 Task: Look for kosher products in the category "Cheddar".
Action: Mouse moved to (39, 596)
Screenshot: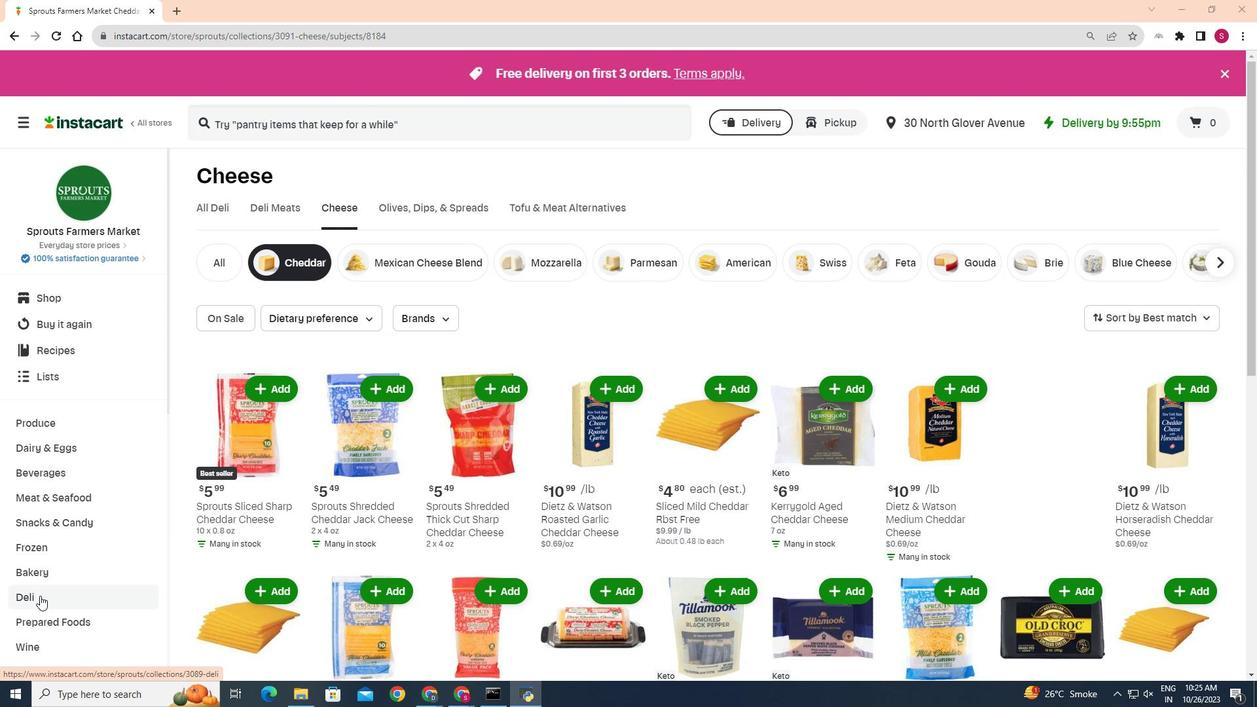 
Action: Mouse pressed left at (39, 596)
Screenshot: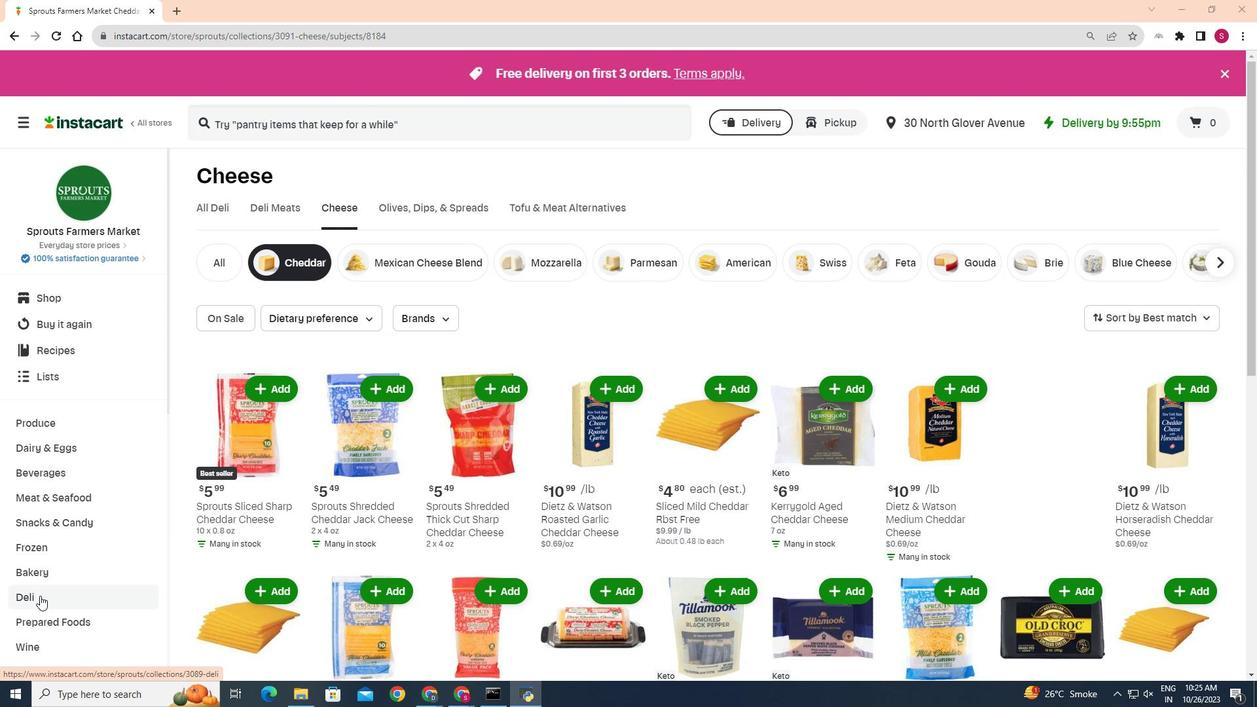 
Action: Mouse moved to (323, 202)
Screenshot: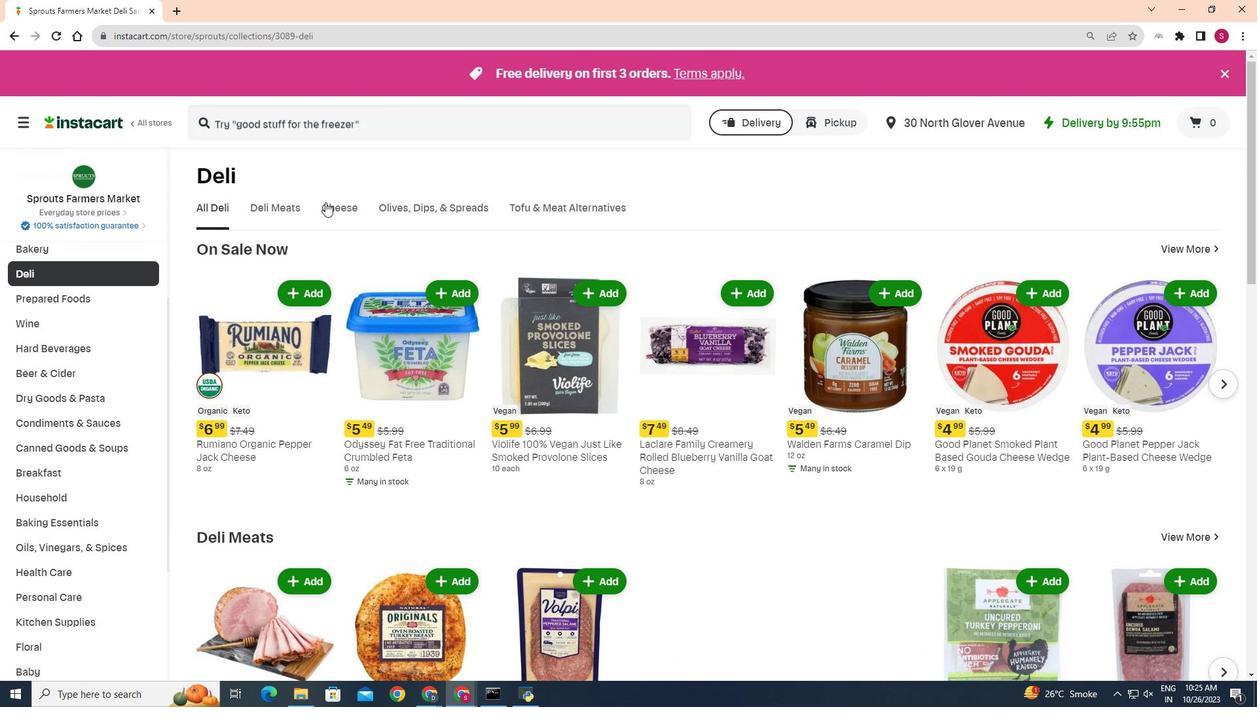 
Action: Mouse pressed left at (323, 202)
Screenshot: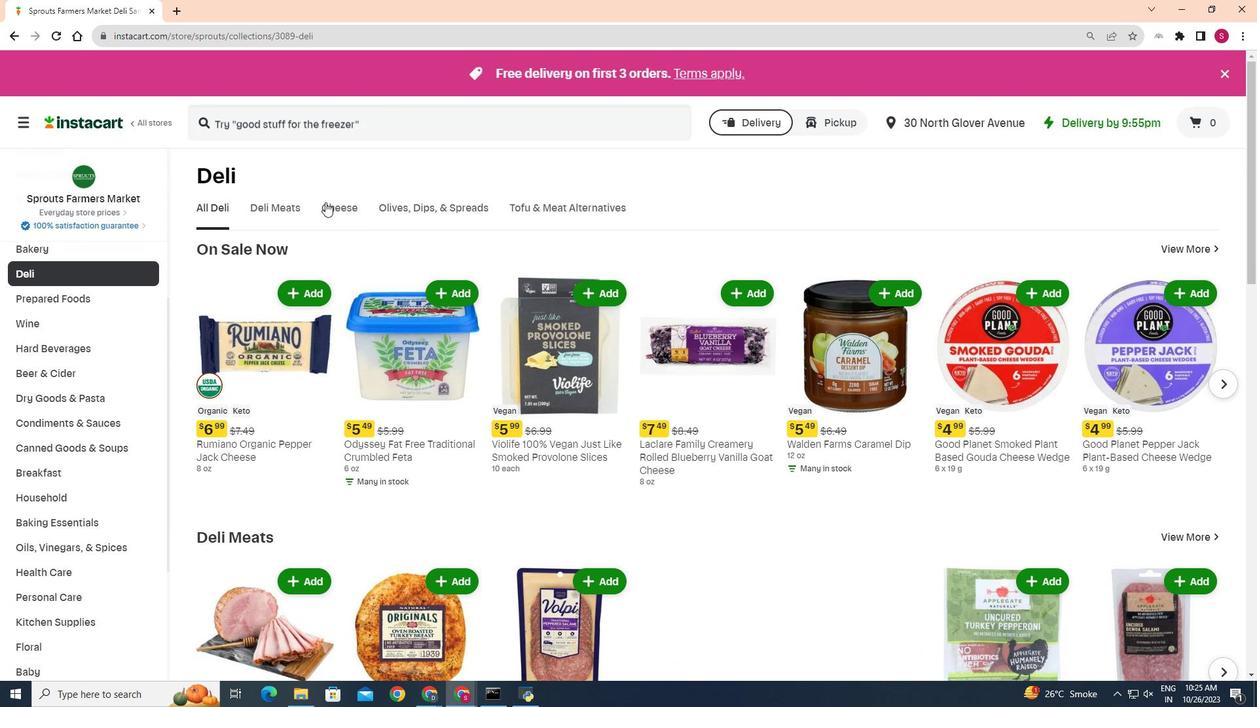 
Action: Mouse moved to (298, 265)
Screenshot: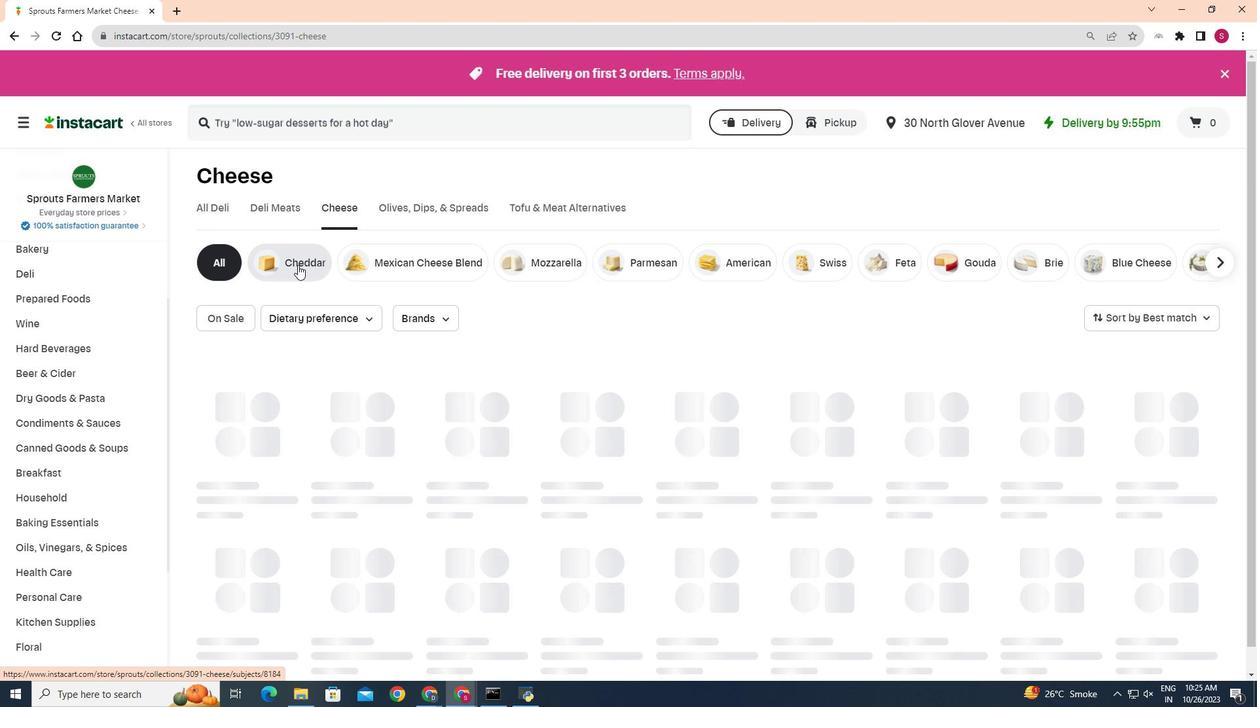 
Action: Mouse pressed left at (298, 265)
Screenshot: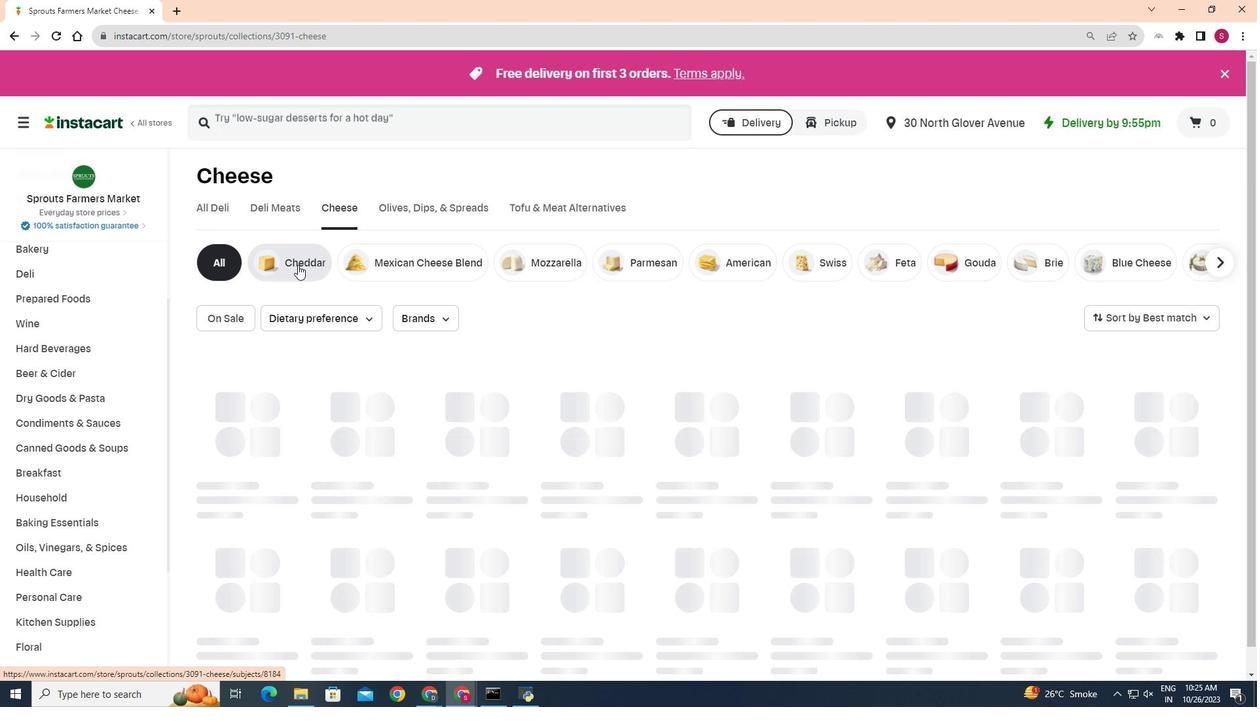 
Action: Mouse moved to (370, 318)
Screenshot: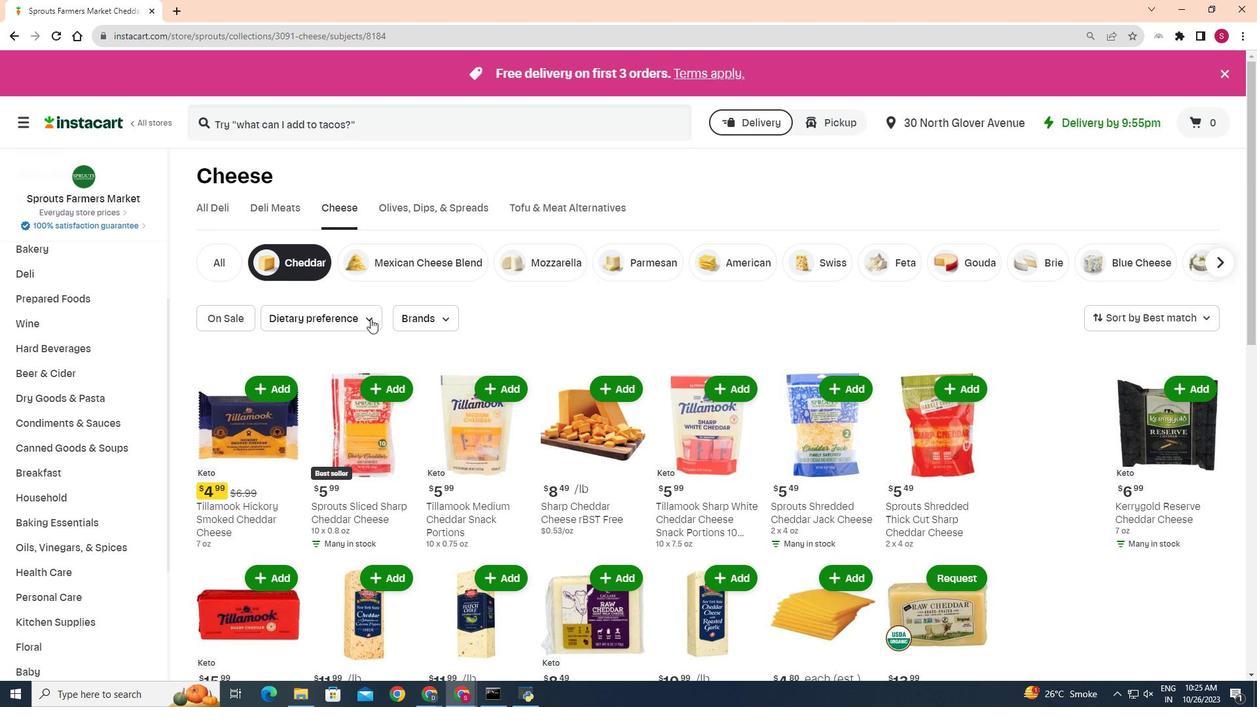 
Action: Mouse pressed left at (370, 318)
Screenshot: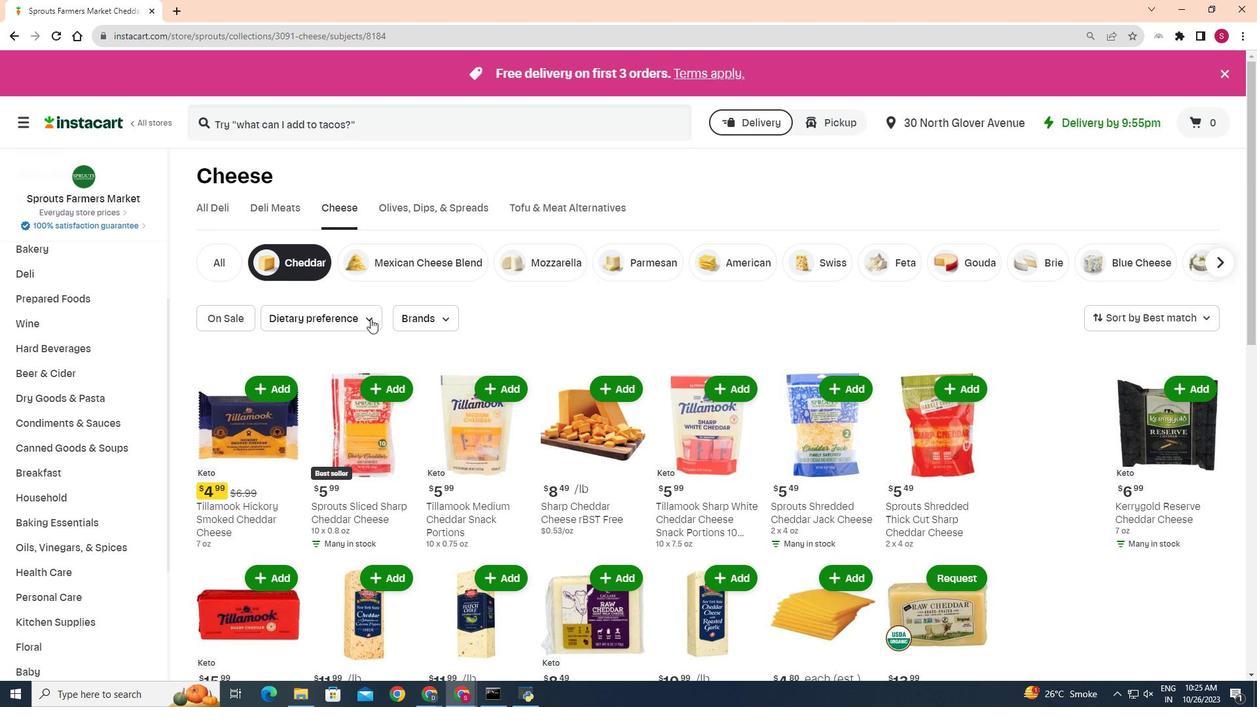 
Action: Mouse moved to (368, 328)
Screenshot: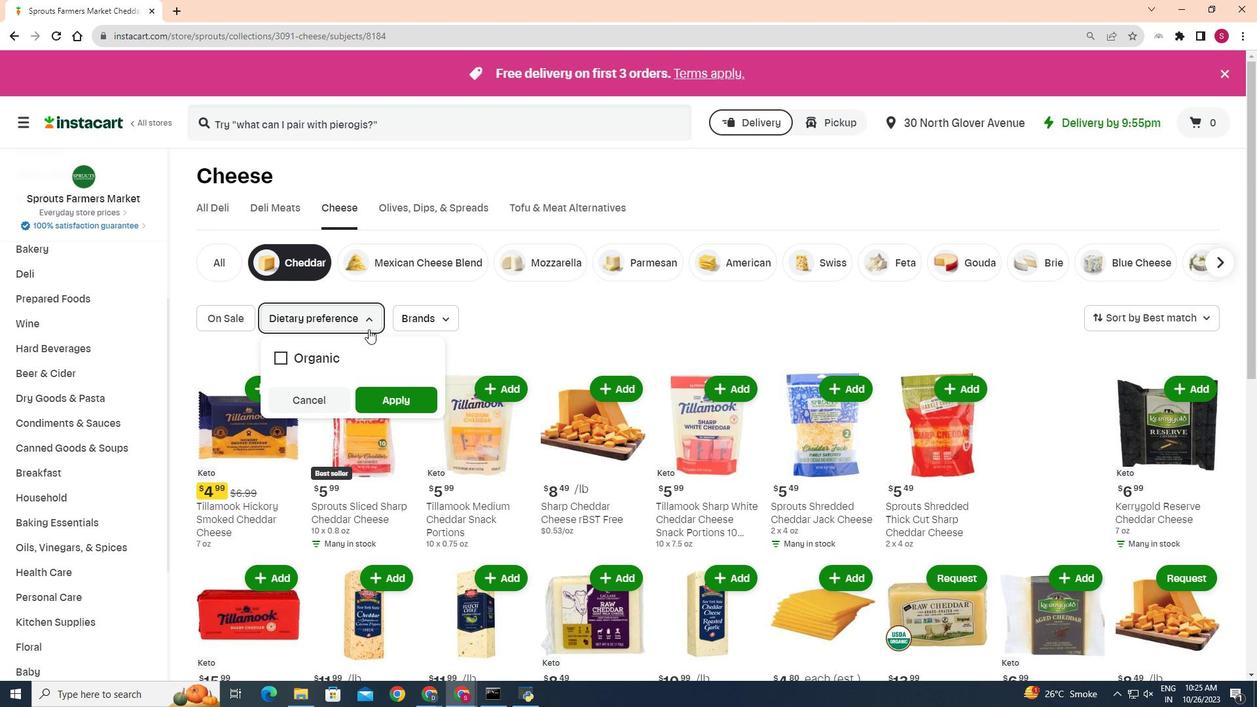 
